 Task: Add a condition where "Requester Is Current user" in pending tickets.
Action: Mouse moved to (257, 479)
Screenshot: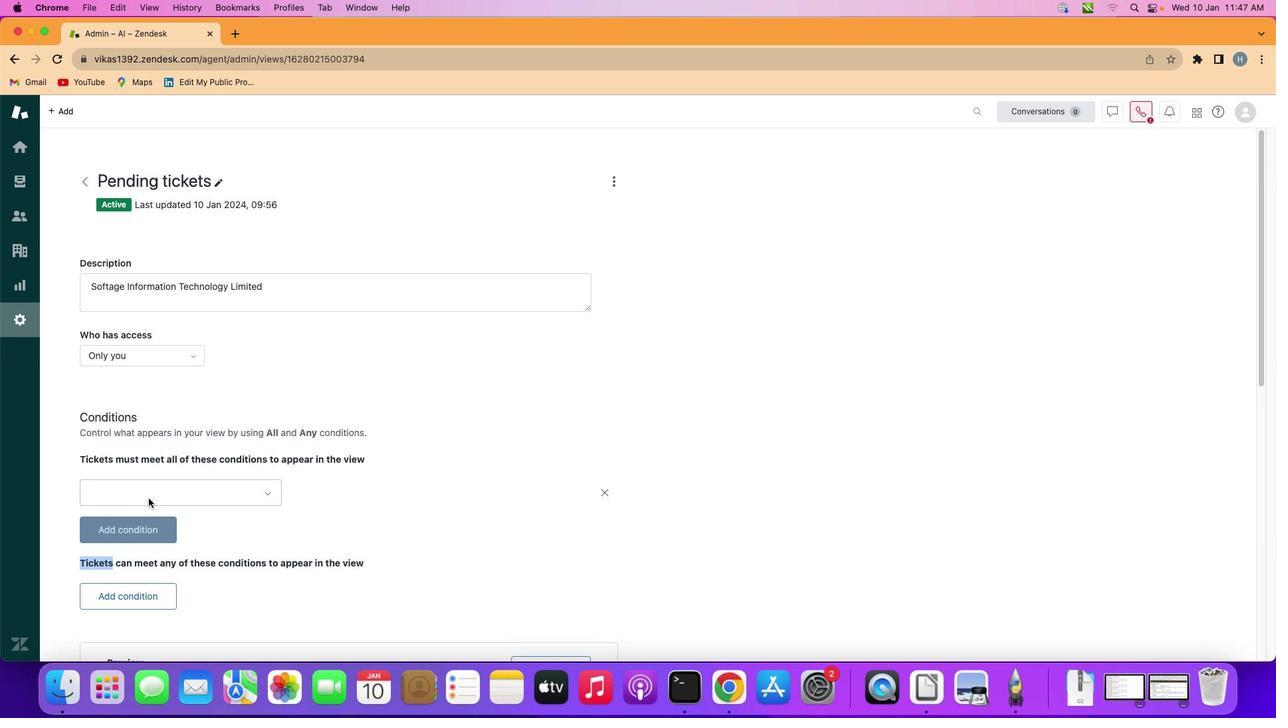 
Action: Mouse pressed left at (257, 479)
Screenshot: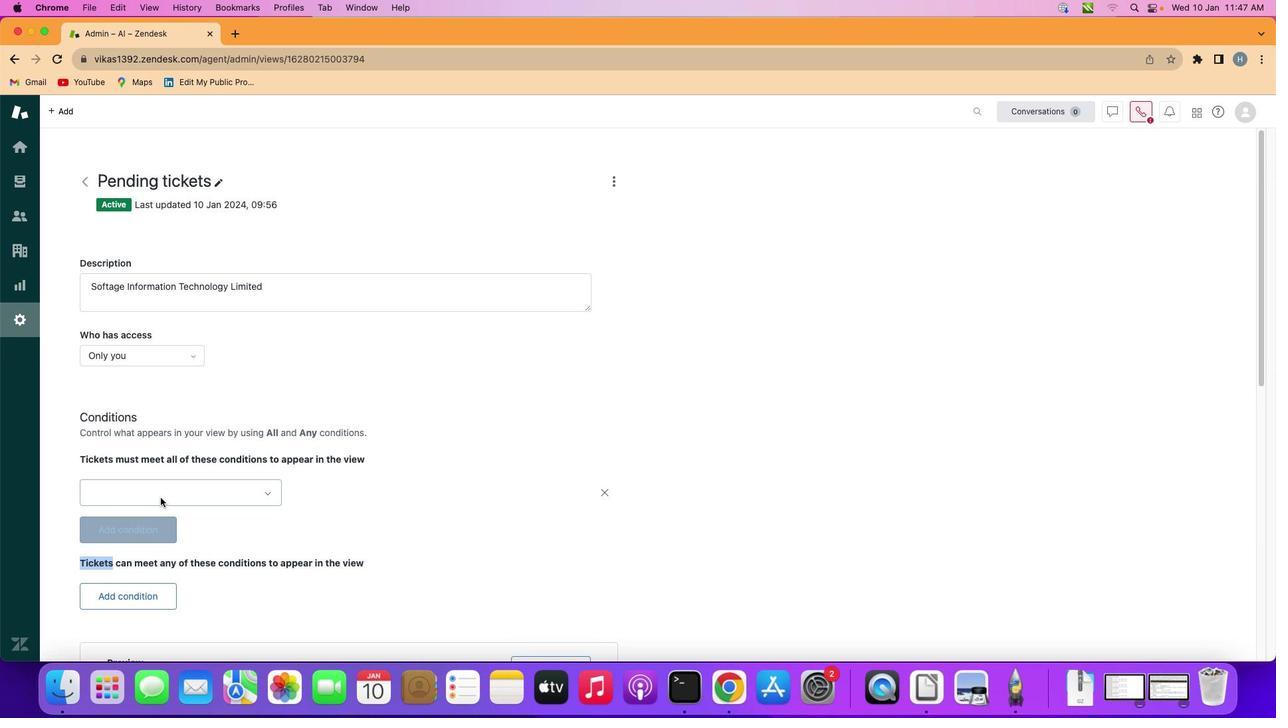 
Action: Mouse moved to (297, 473)
Screenshot: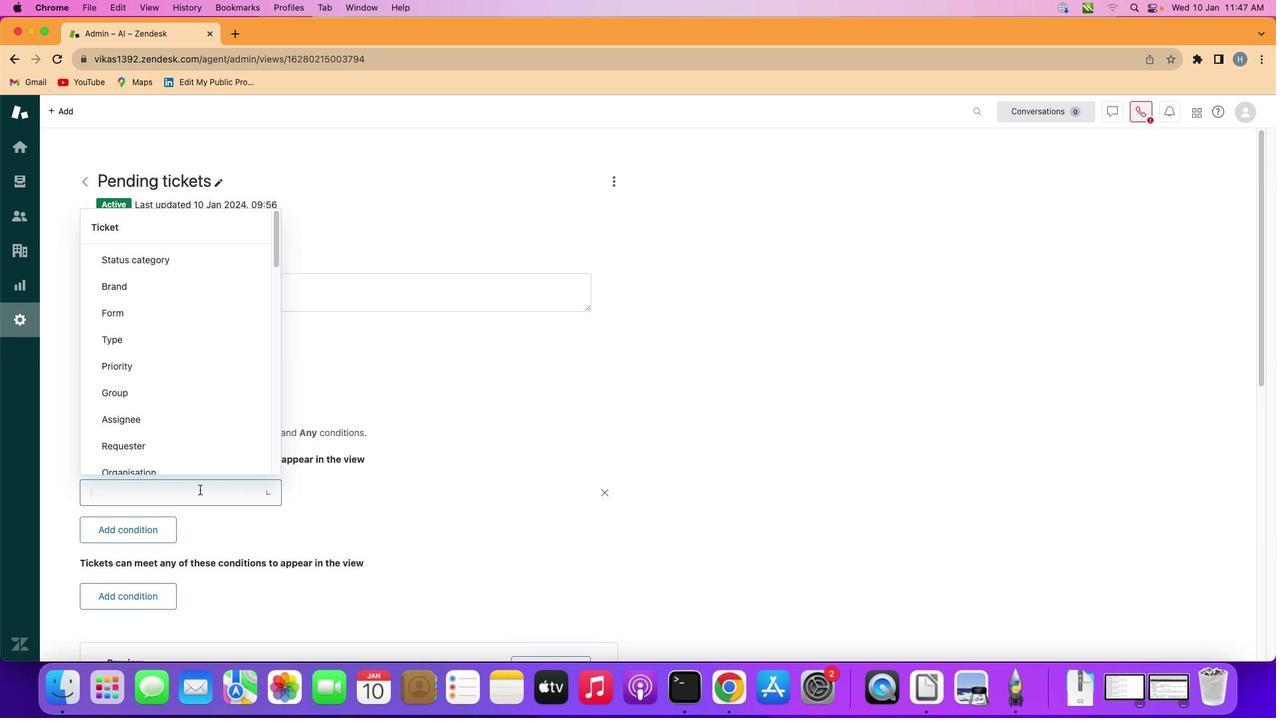 
Action: Mouse pressed left at (297, 473)
Screenshot: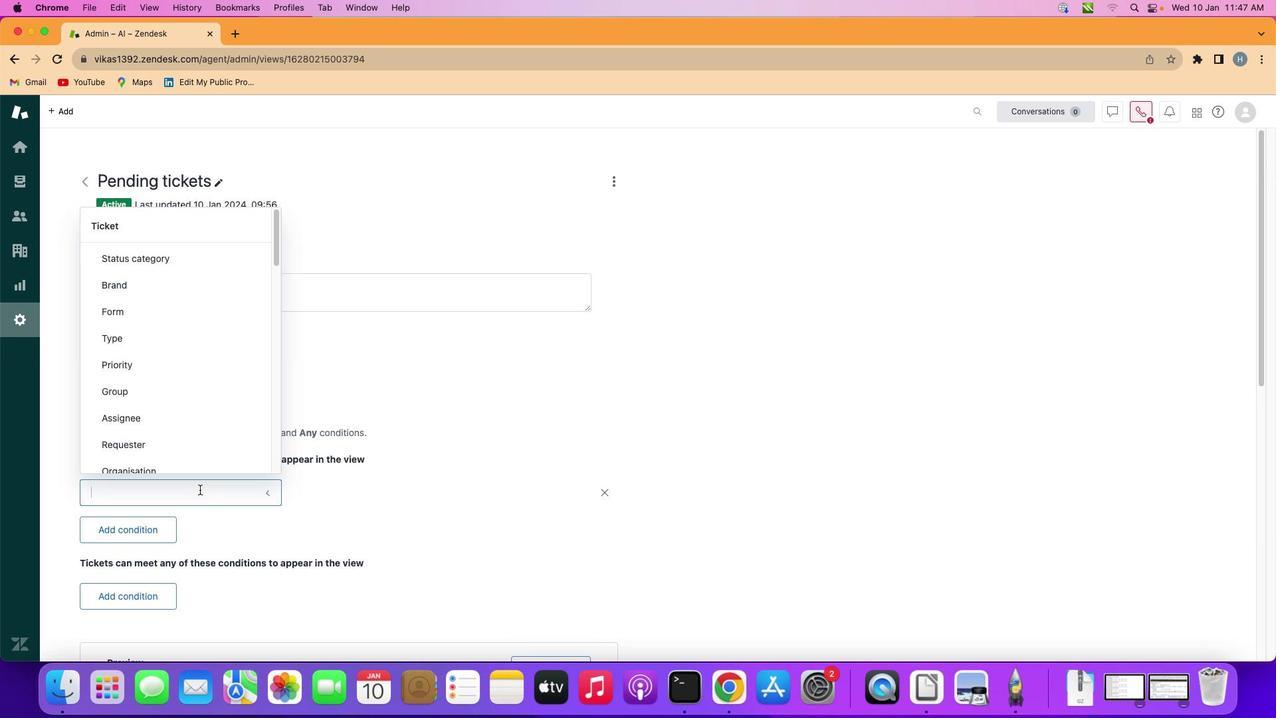 
Action: Mouse moved to (293, 446)
Screenshot: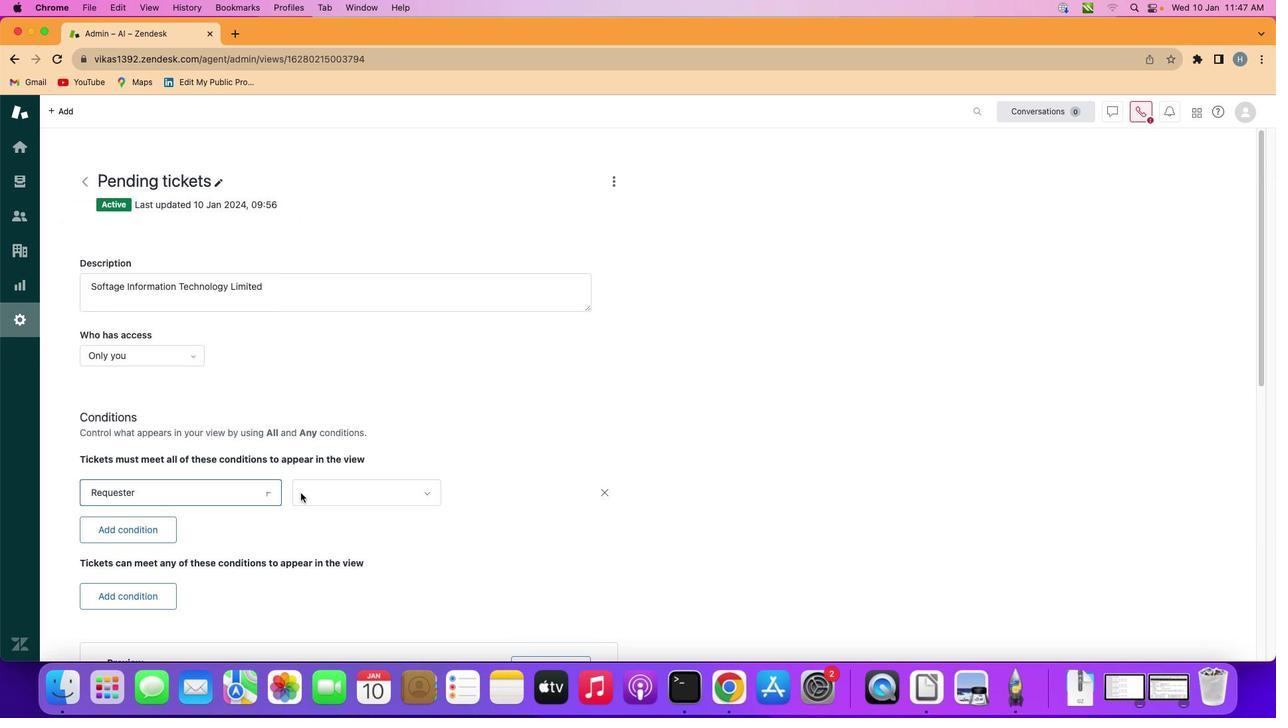 
Action: Mouse pressed left at (293, 446)
Screenshot: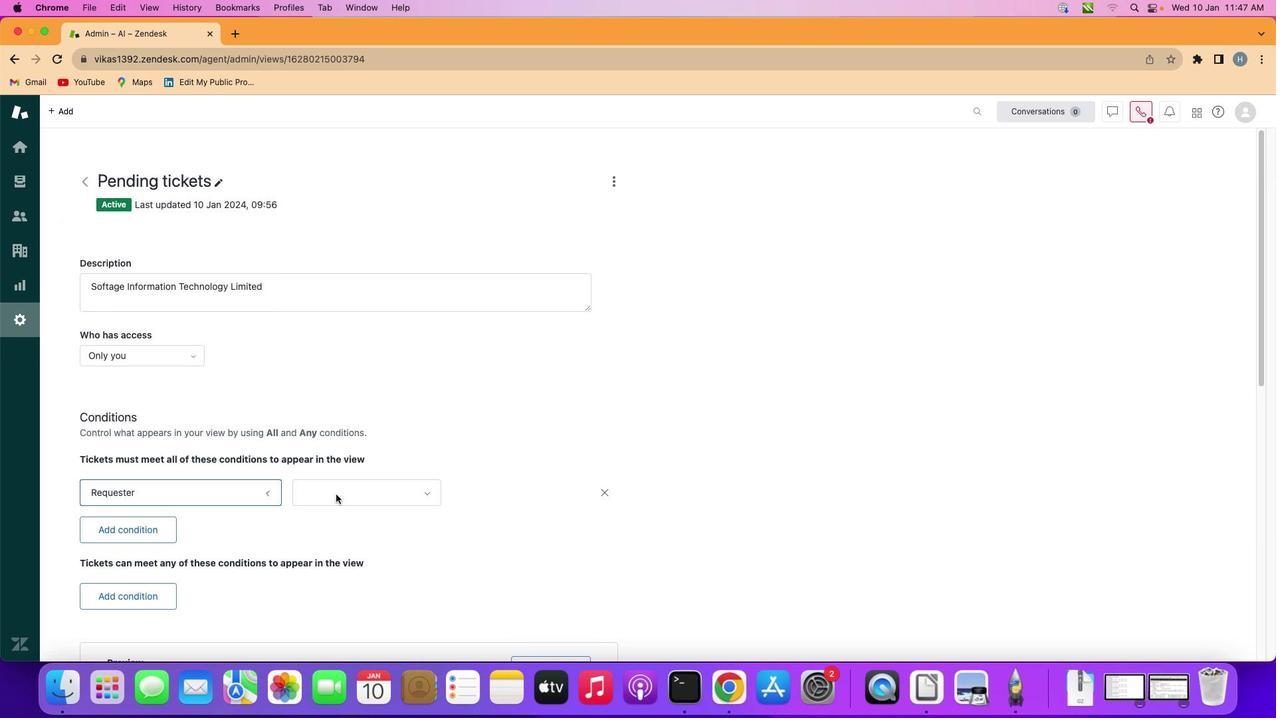 
Action: Mouse moved to (408, 477)
Screenshot: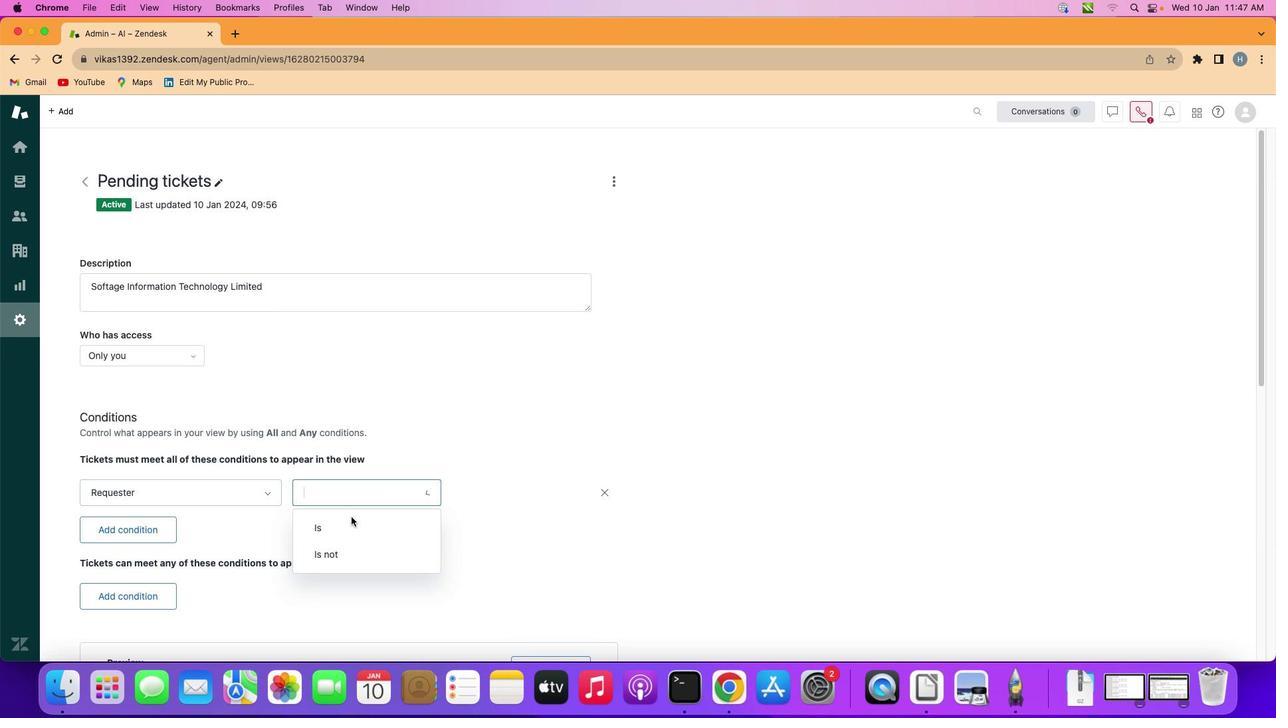 
Action: Mouse pressed left at (408, 477)
Screenshot: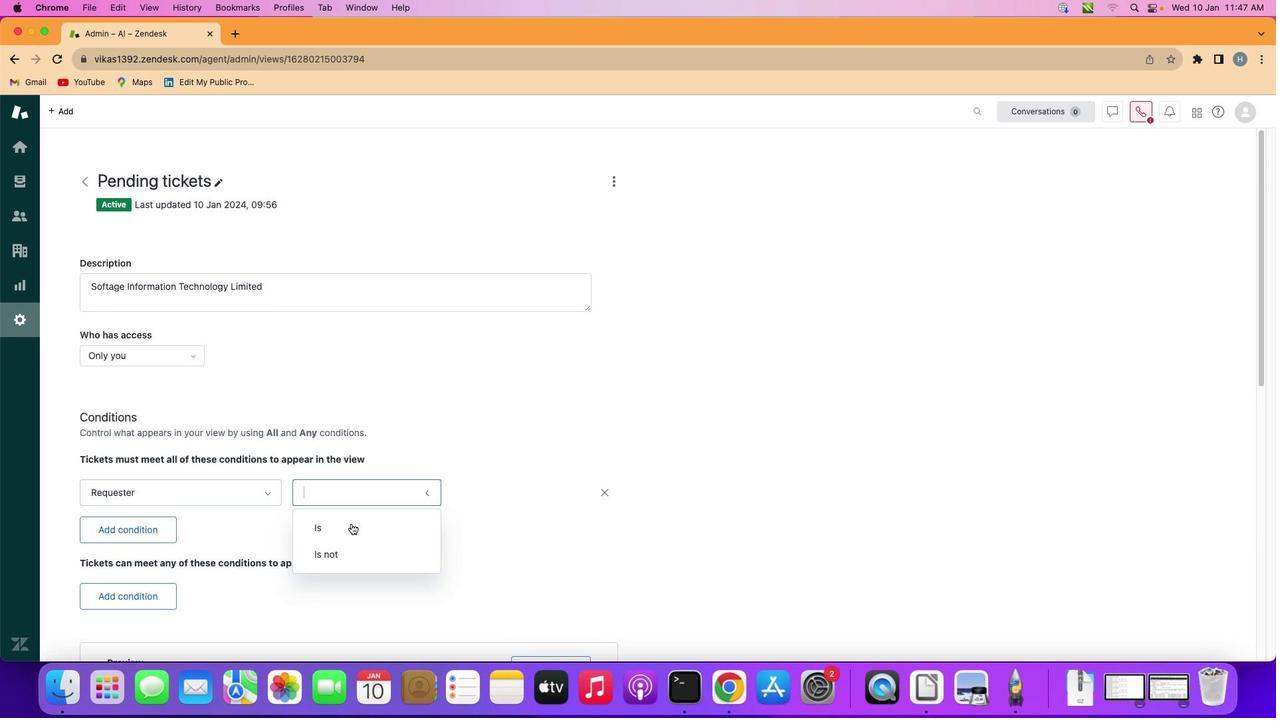 
Action: Mouse moved to (411, 496)
Screenshot: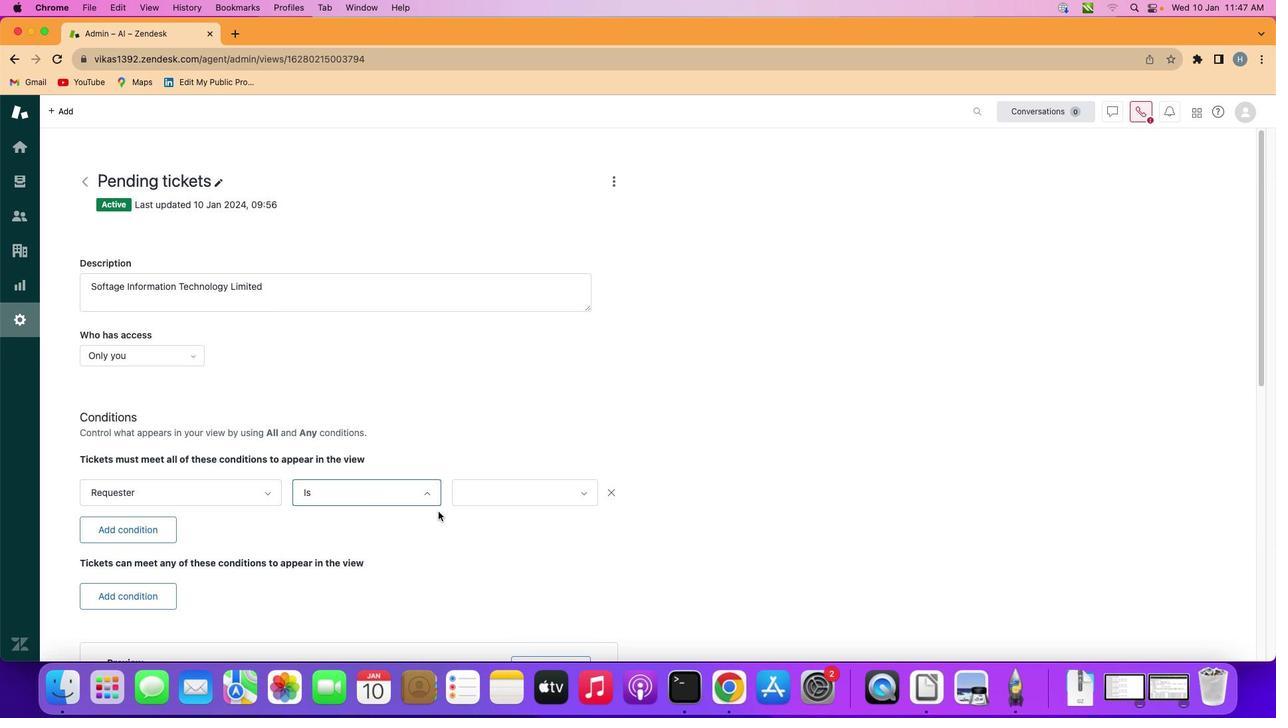 
Action: Mouse pressed left at (411, 496)
Screenshot: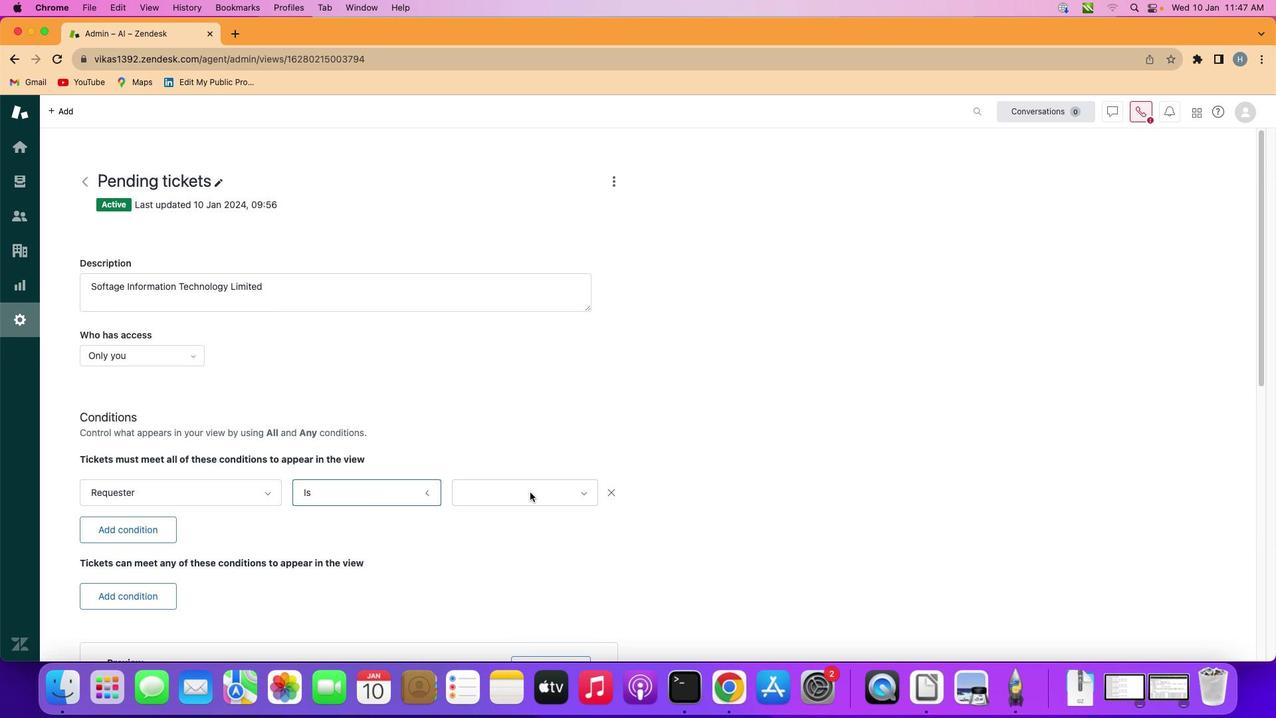 
Action: Mouse moved to (557, 470)
Screenshot: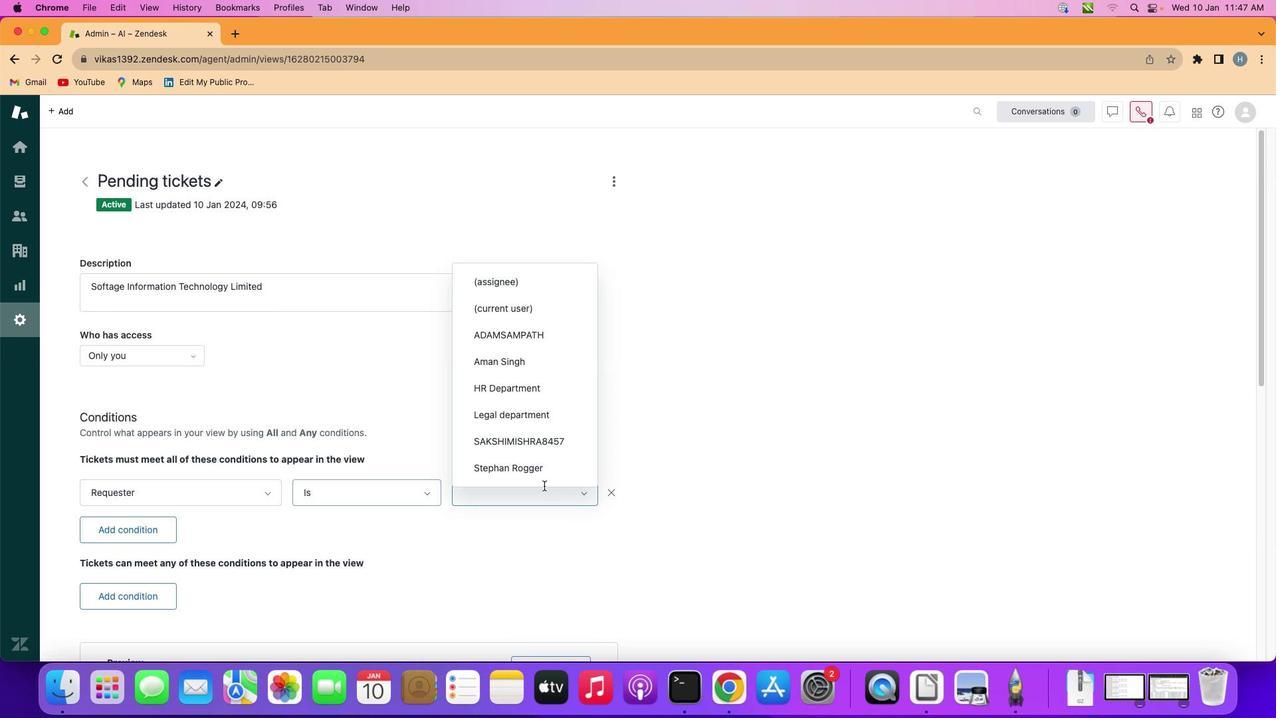 
Action: Mouse pressed left at (557, 470)
Screenshot: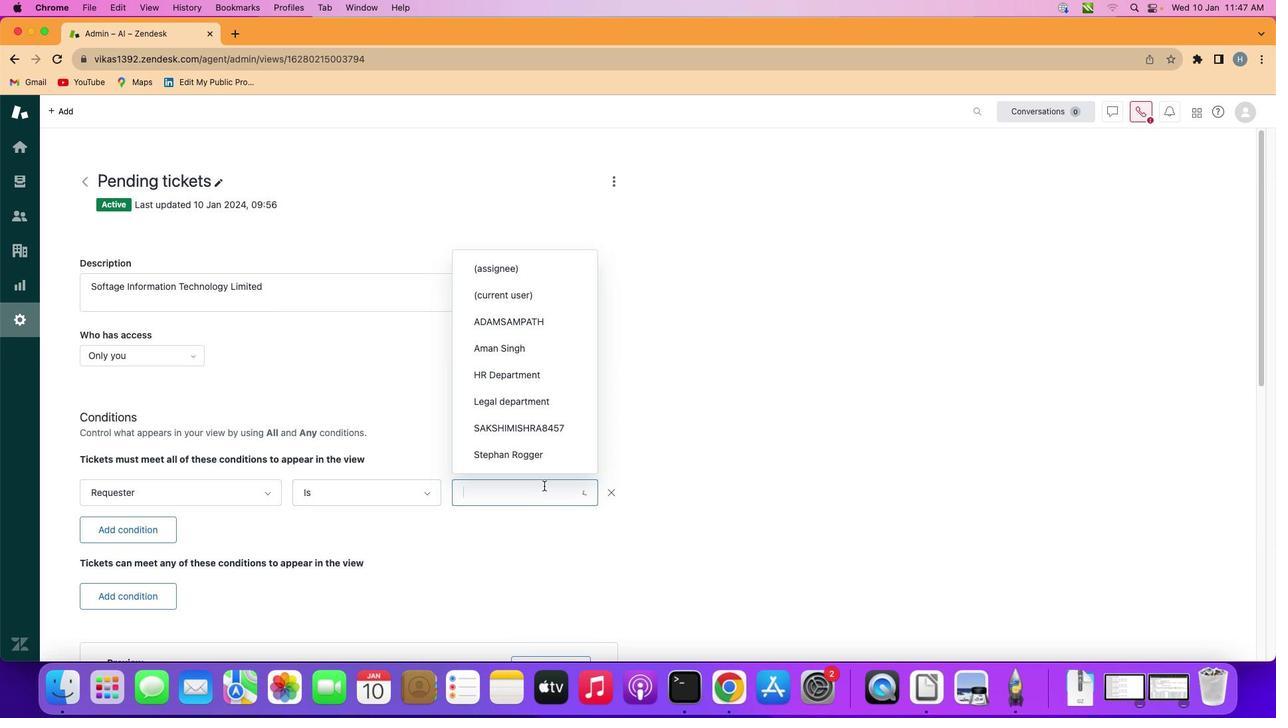
Action: Mouse moved to (563, 344)
Screenshot: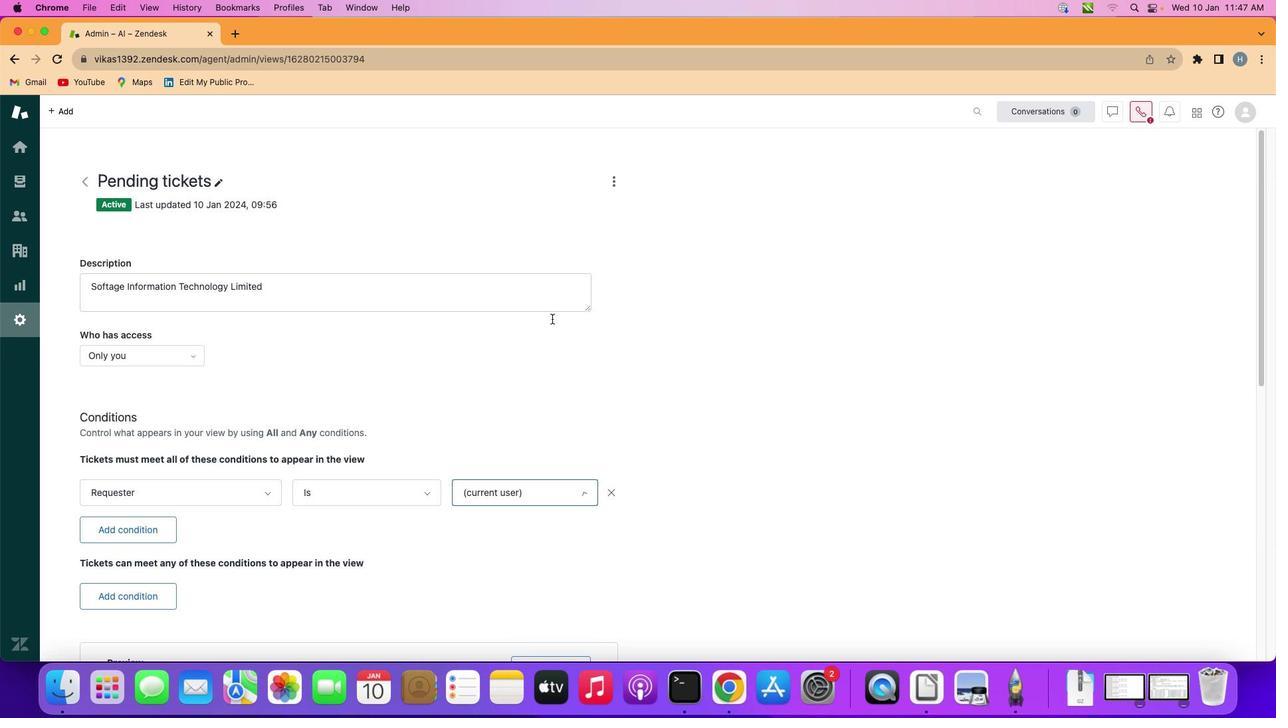 
Action: Mouse pressed left at (563, 344)
Screenshot: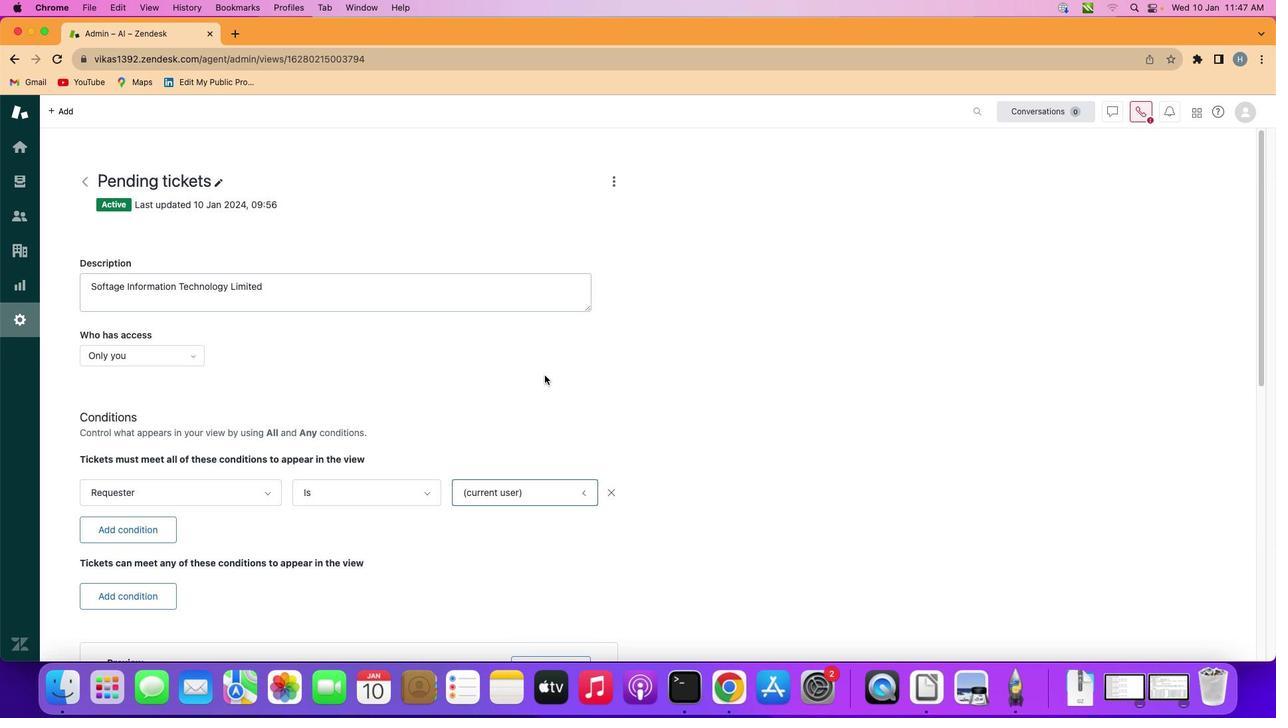 
Action: Mouse moved to (551, 410)
Screenshot: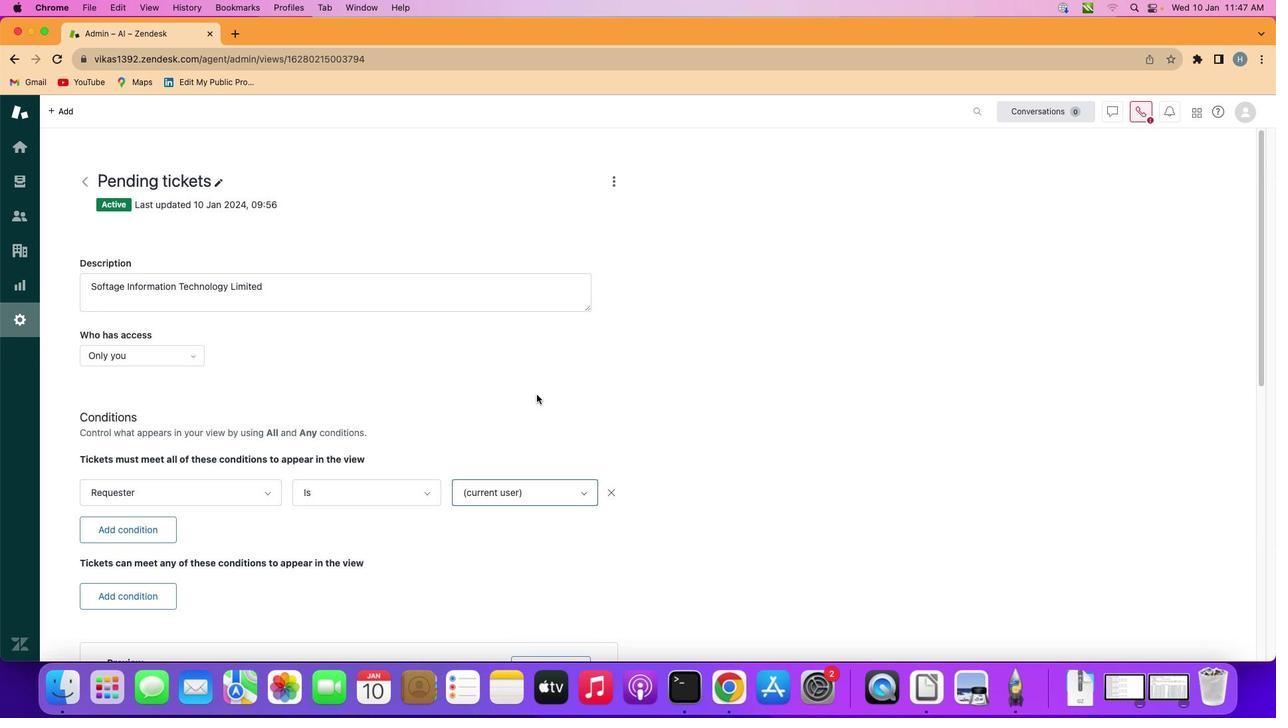 
